 Task: In the  document Musicinfulenceletter.html Insert the command  'Suggesting 'Email the file to   'softage.7@softage.net', with message attached Action Required: This requires your review and response. and file type: HTML
Action: Mouse moved to (331, 434)
Screenshot: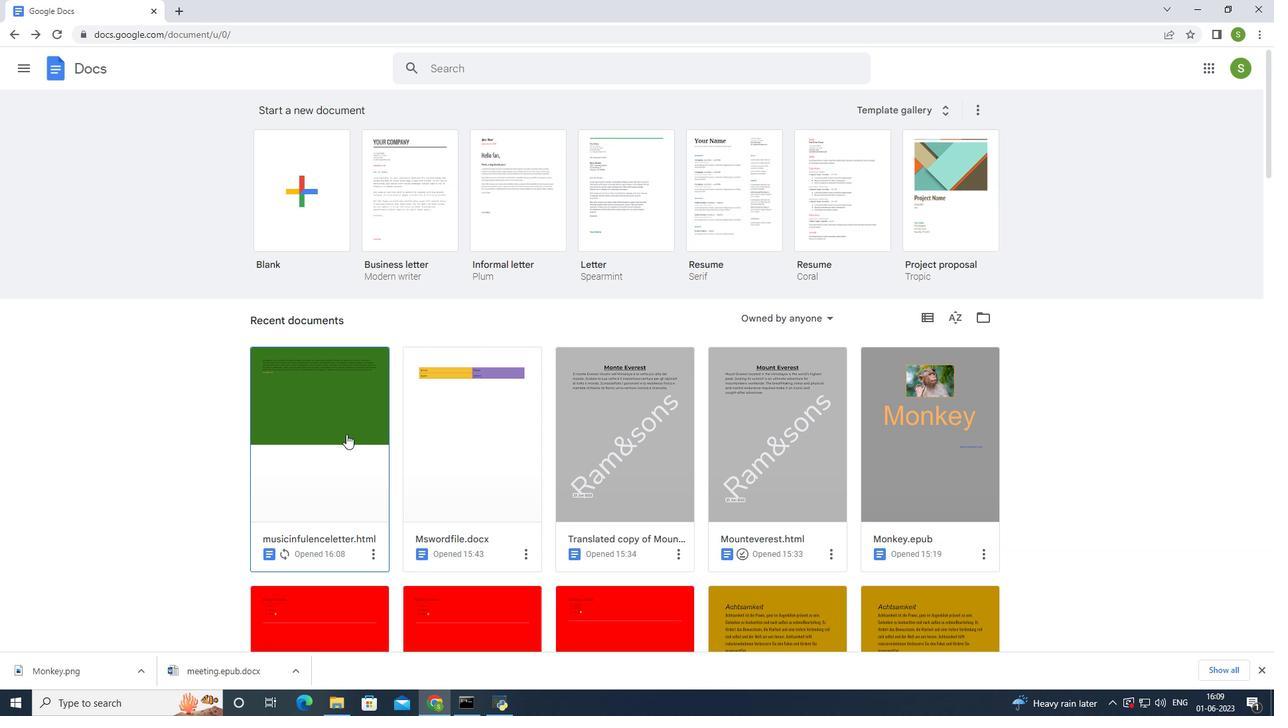
Action: Mouse pressed left at (331, 434)
Screenshot: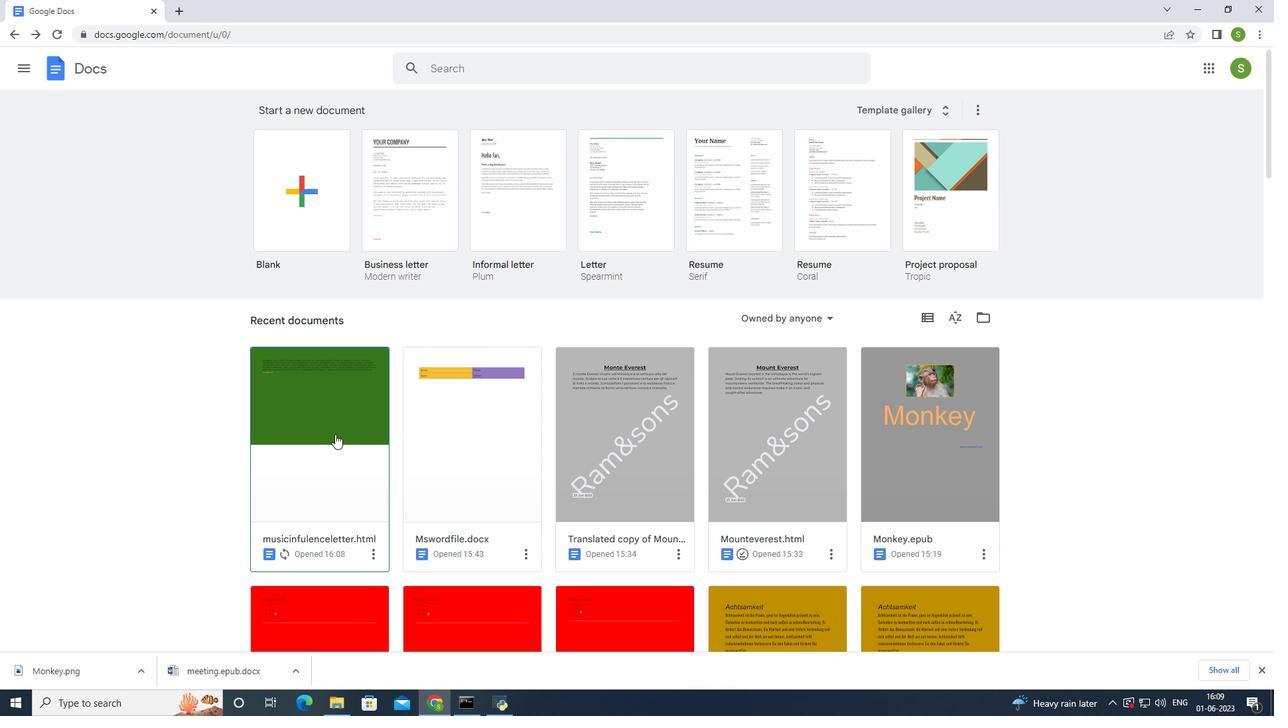 
Action: Mouse moved to (1205, 99)
Screenshot: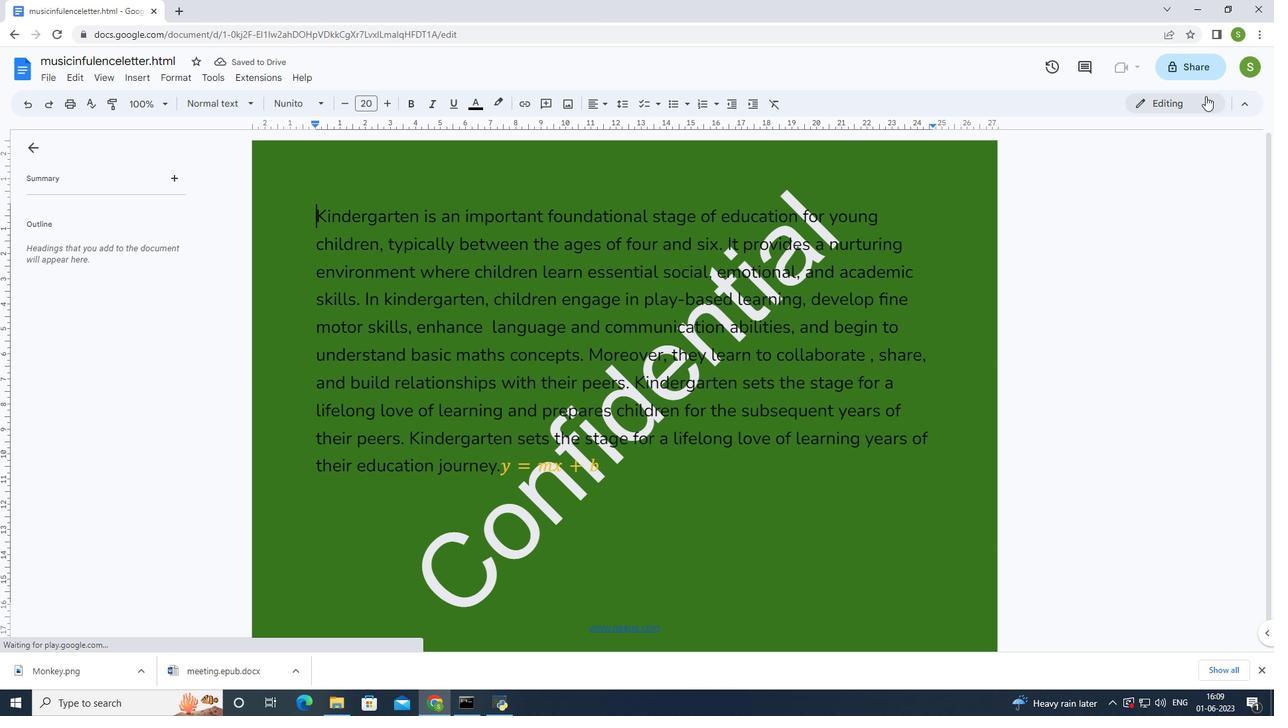 
Action: Mouse pressed left at (1205, 99)
Screenshot: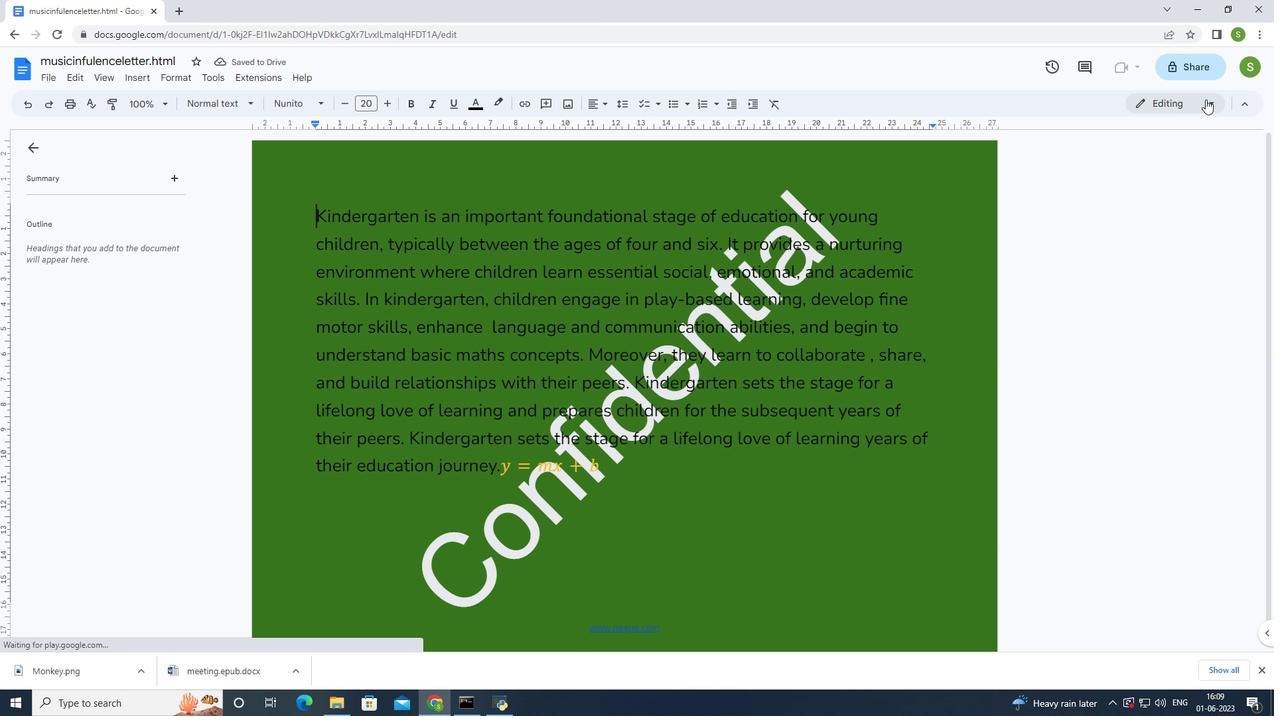 
Action: Mouse moved to (1177, 166)
Screenshot: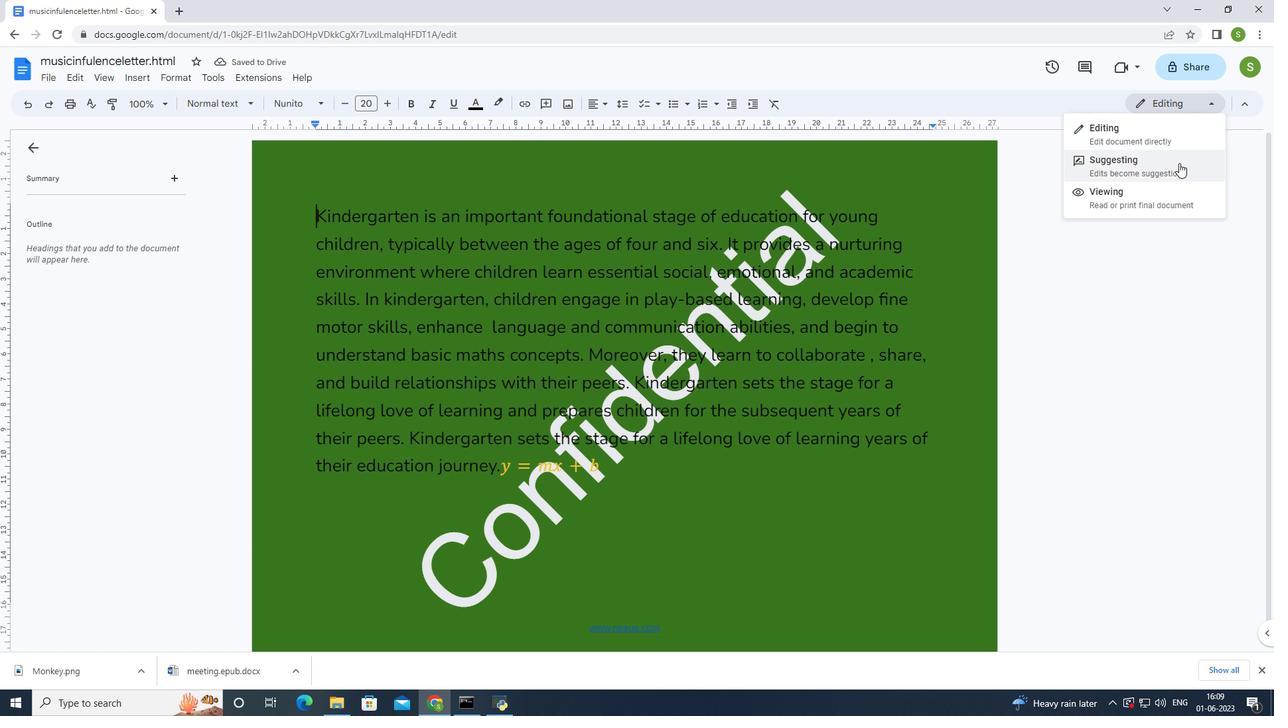 
Action: Mouse pressed left at (1177, 166)
Screenshot: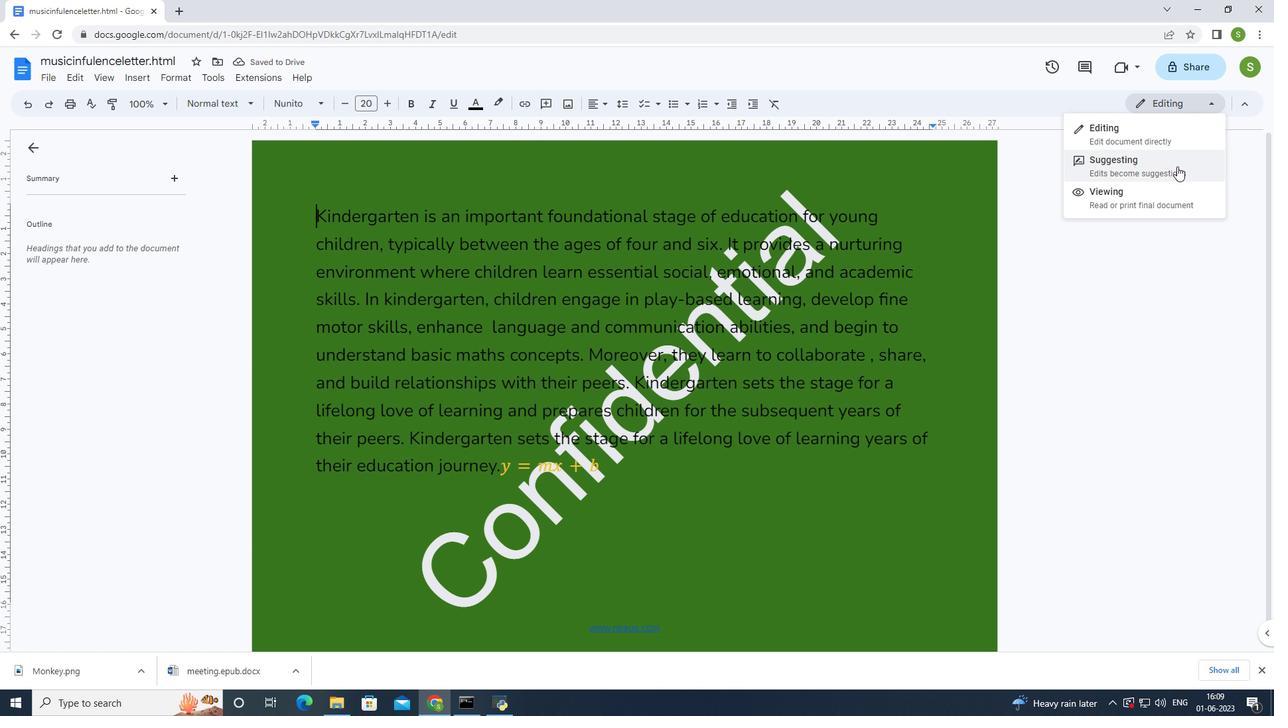 
Action: Mouse moved to (51, 75)
Screenshot: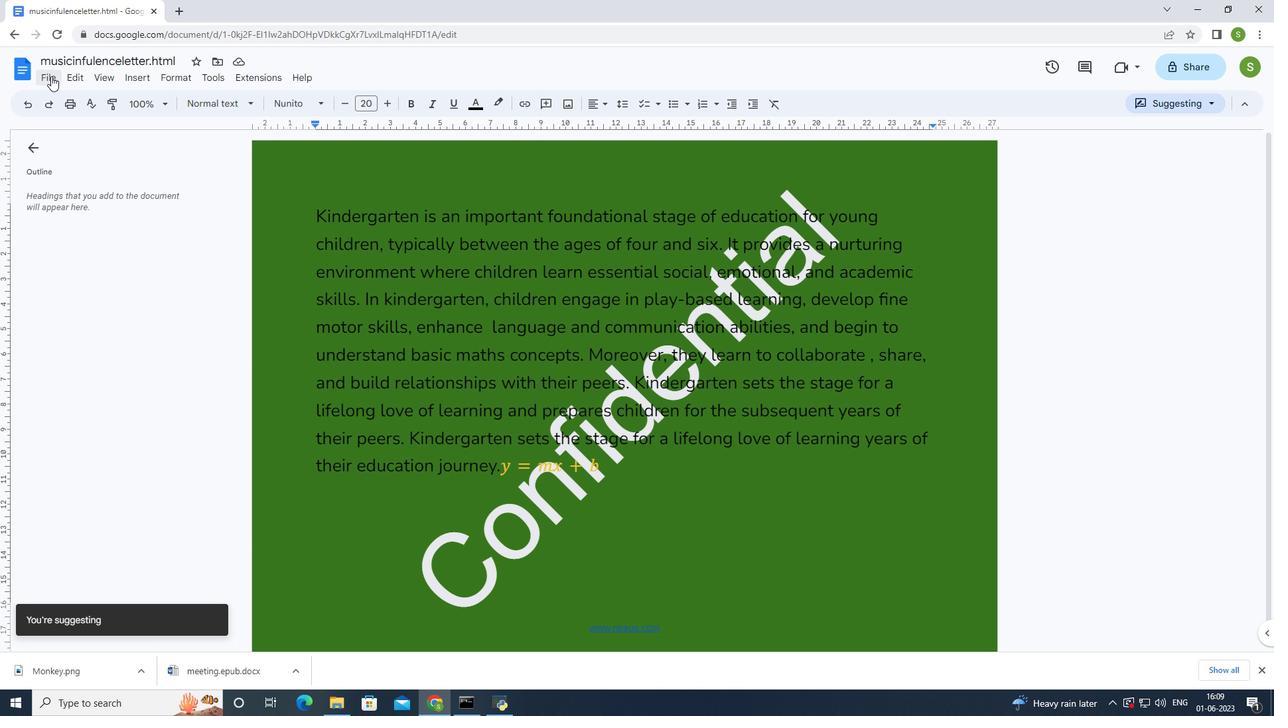 
Action: Mouse pressed left at (51, 75)
Screenshot: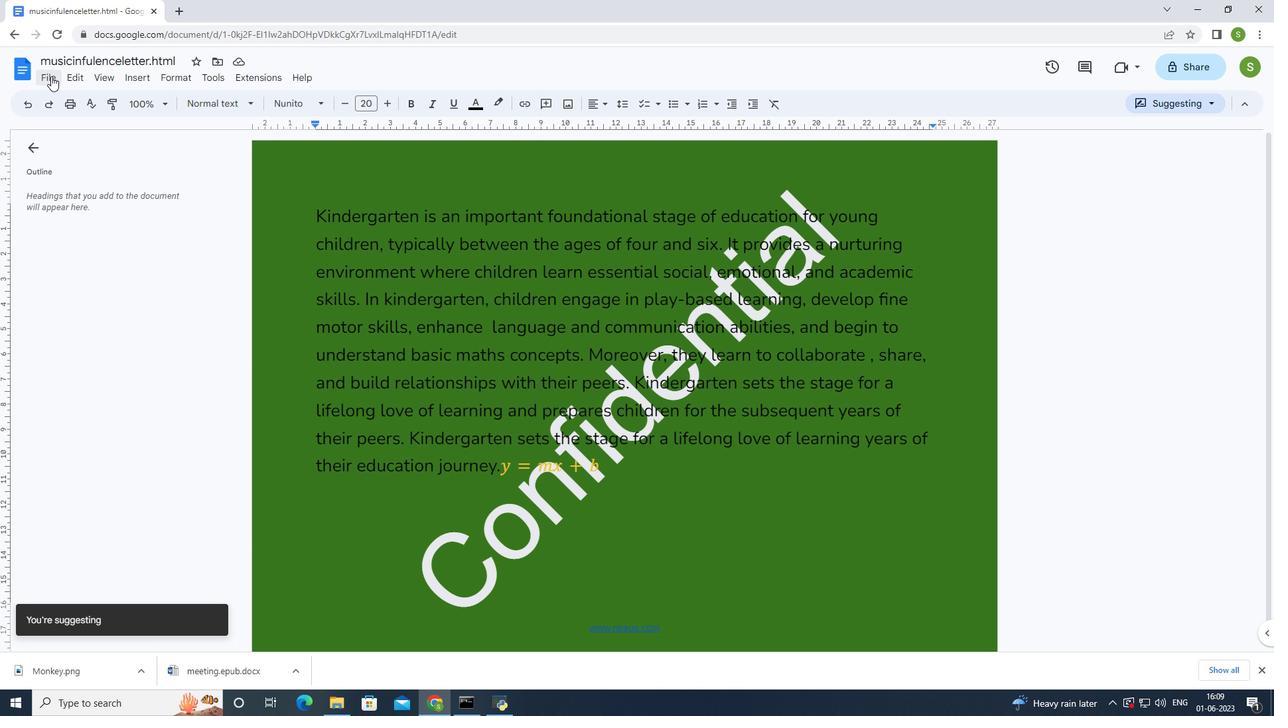 
Action: Mouse moved to (80, 191)
Screenshot: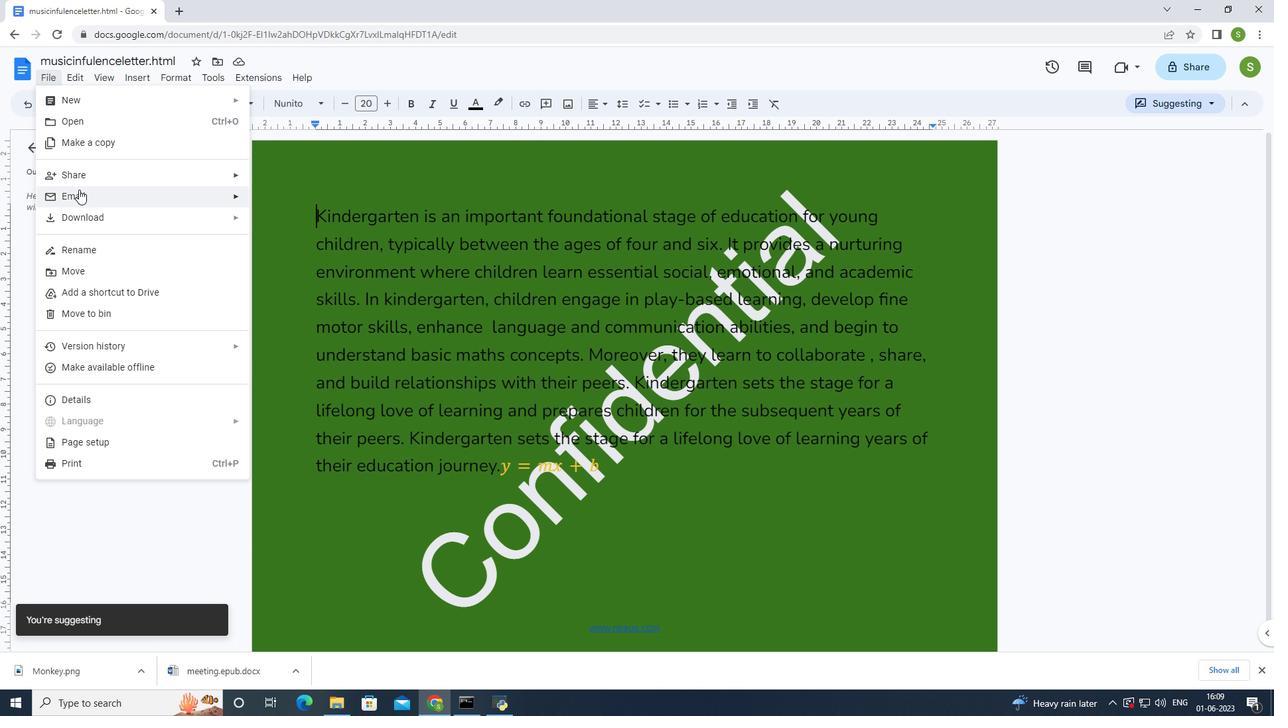 
Action: Mouse pressed left at (80, 191)
Screenshot: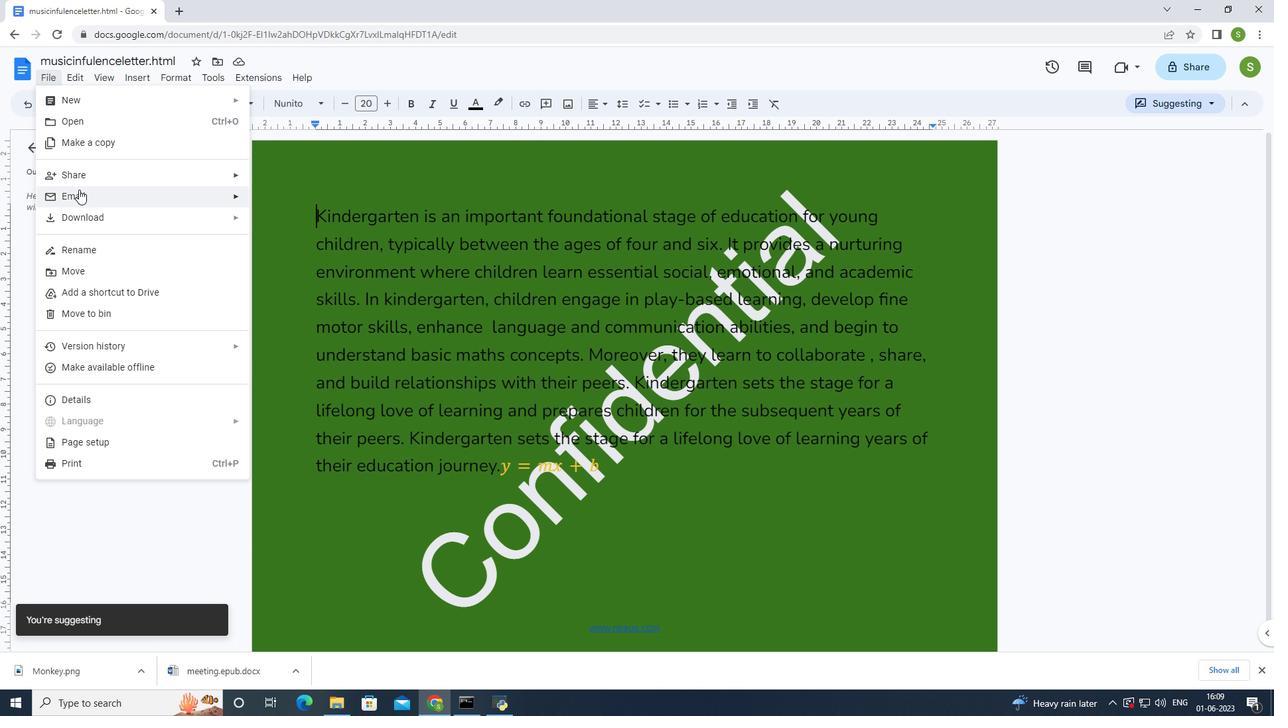 
Action: Mouse moved to (291, 203)
Screenshot: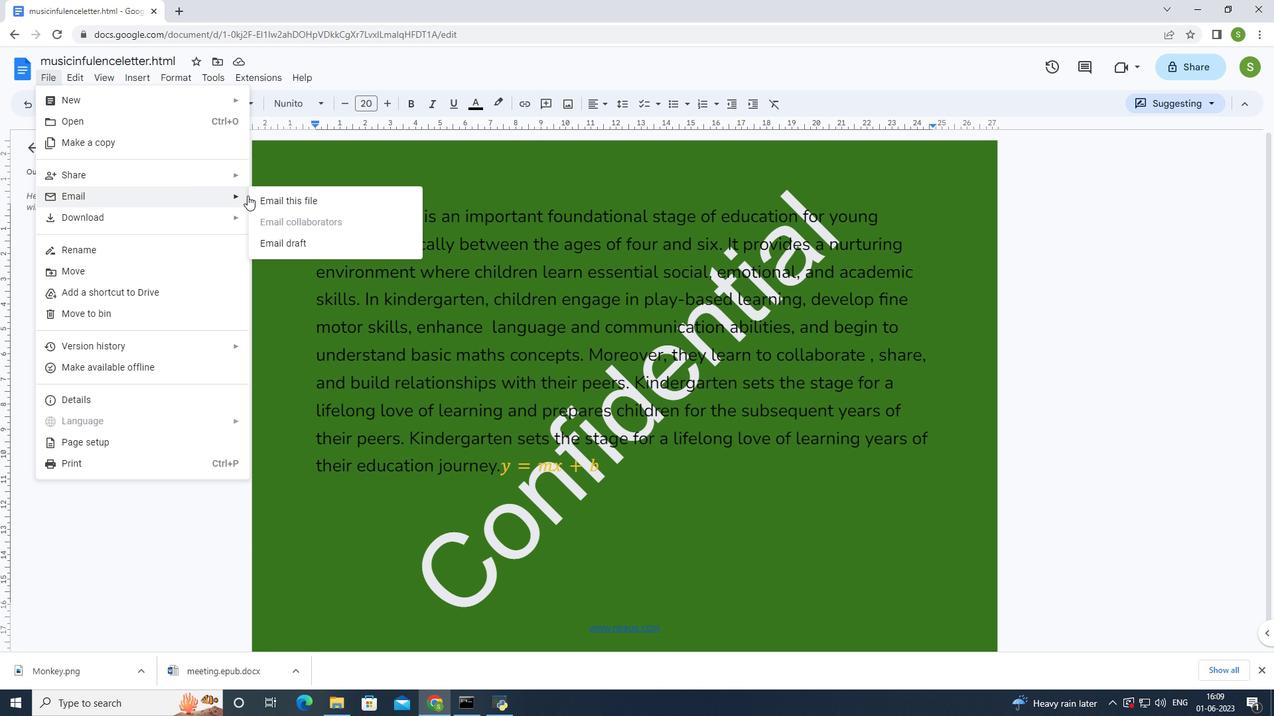 
Action: Mouse pressed left at (291, 203)
Screenshot: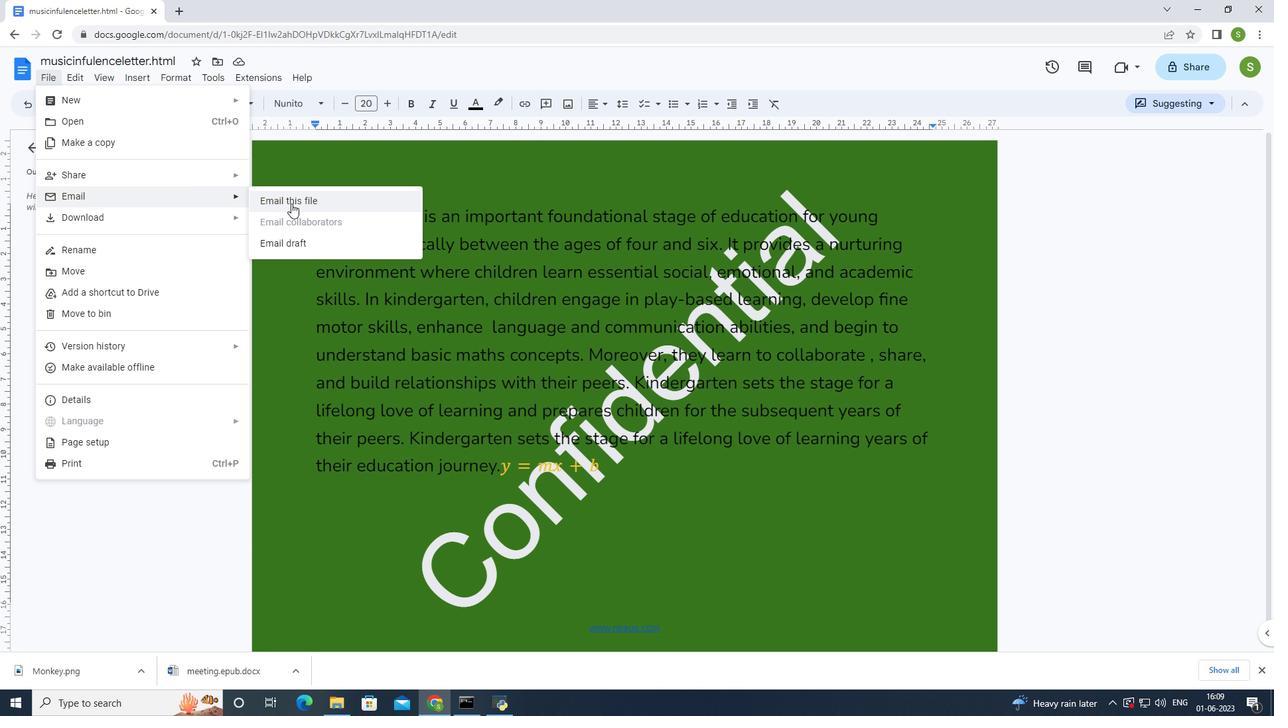 
Action: Mouse moved to (922, 433)
Screenshot: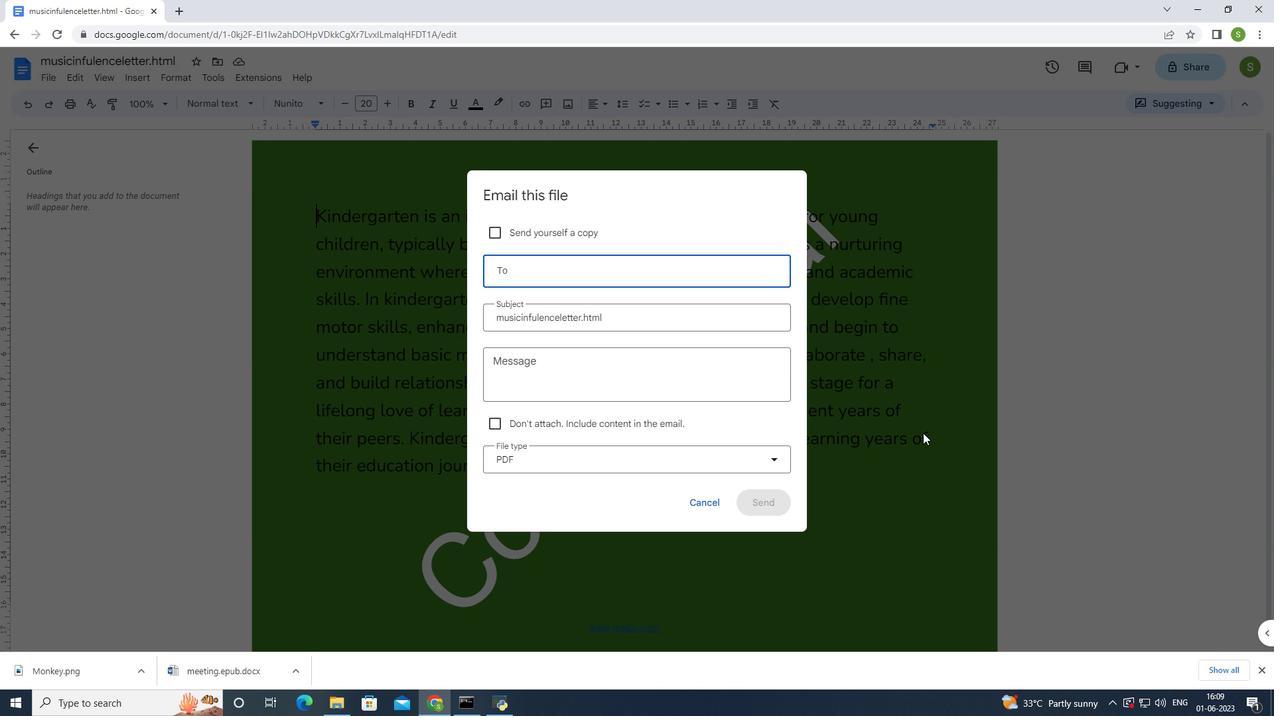 
Action: Key pressed soft
Screenshot: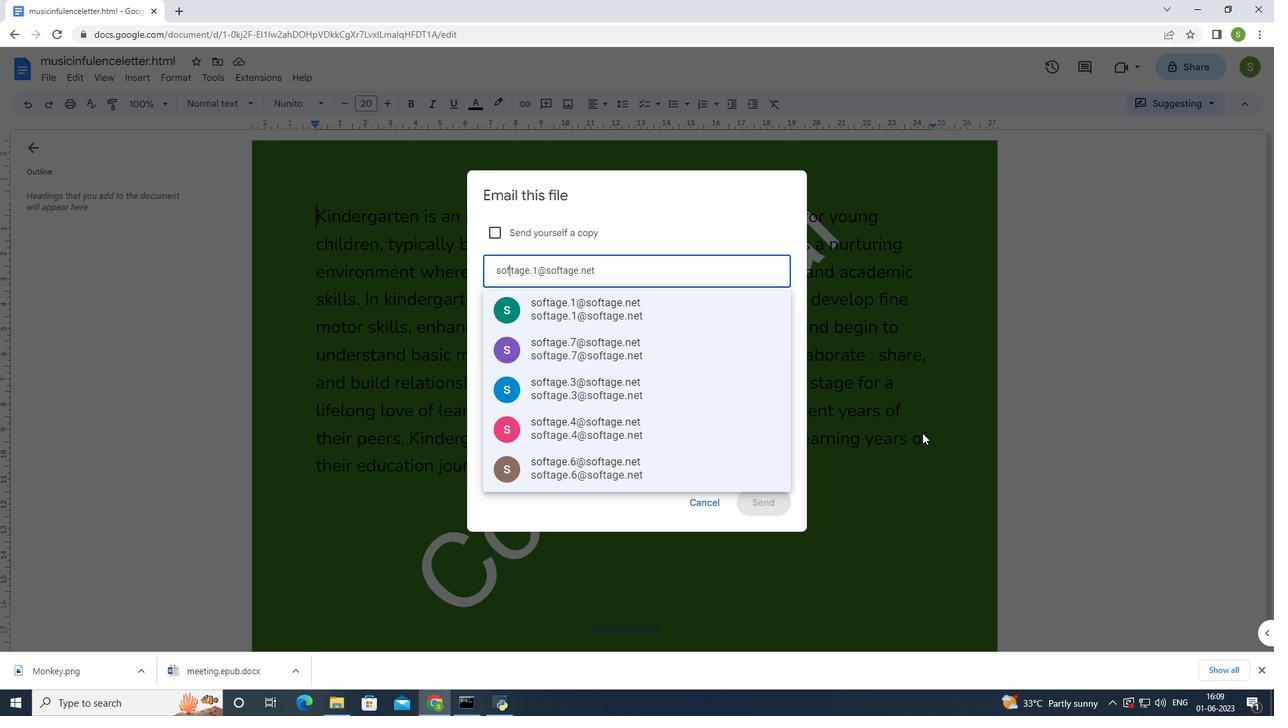 
Action: Mouse moved to (923, 431)
Screenshot: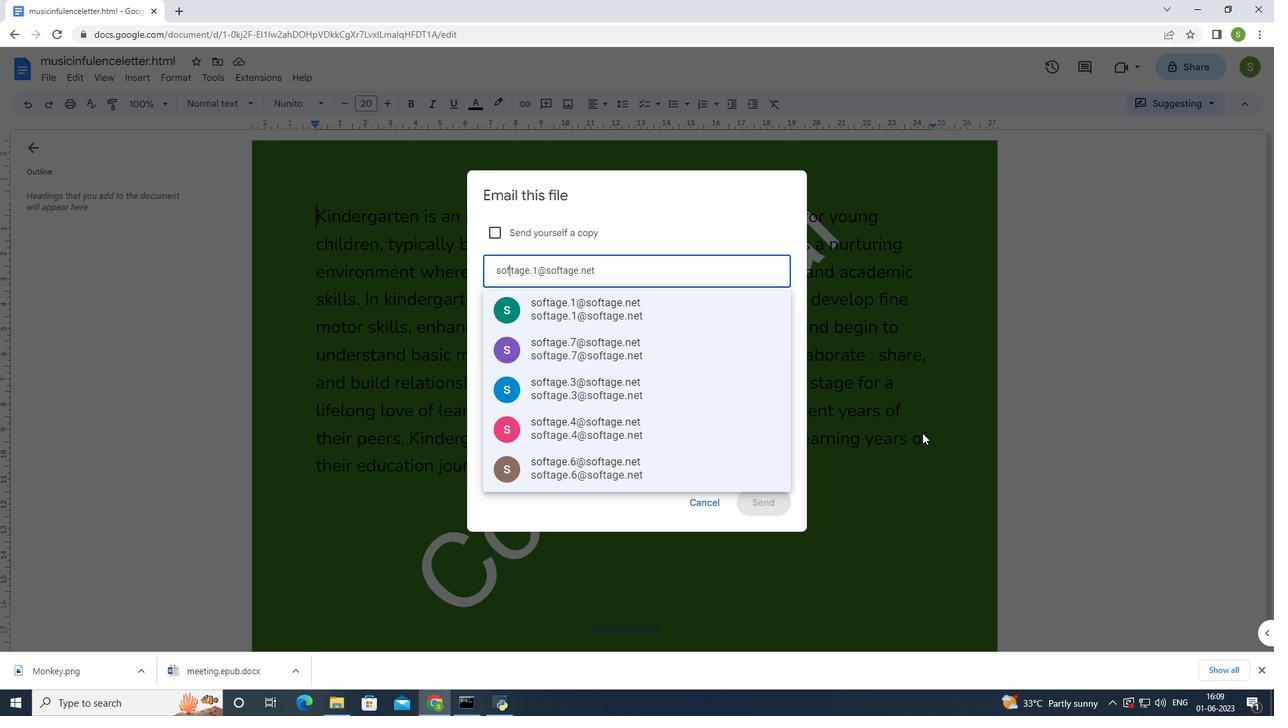 
Action: Key pressed age.7<Key.shift>@softage.net<Key.enter>
Screenshot: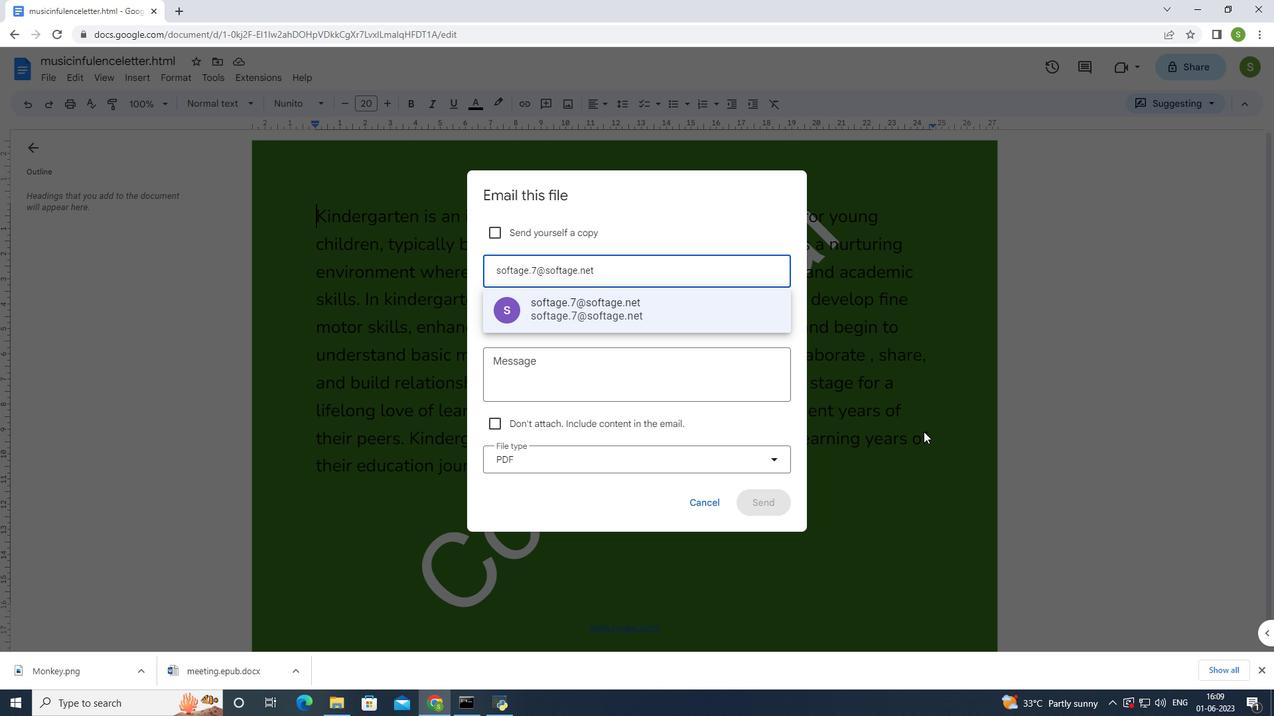 
Action: Mouse moved to (601, 384)
Screenshot: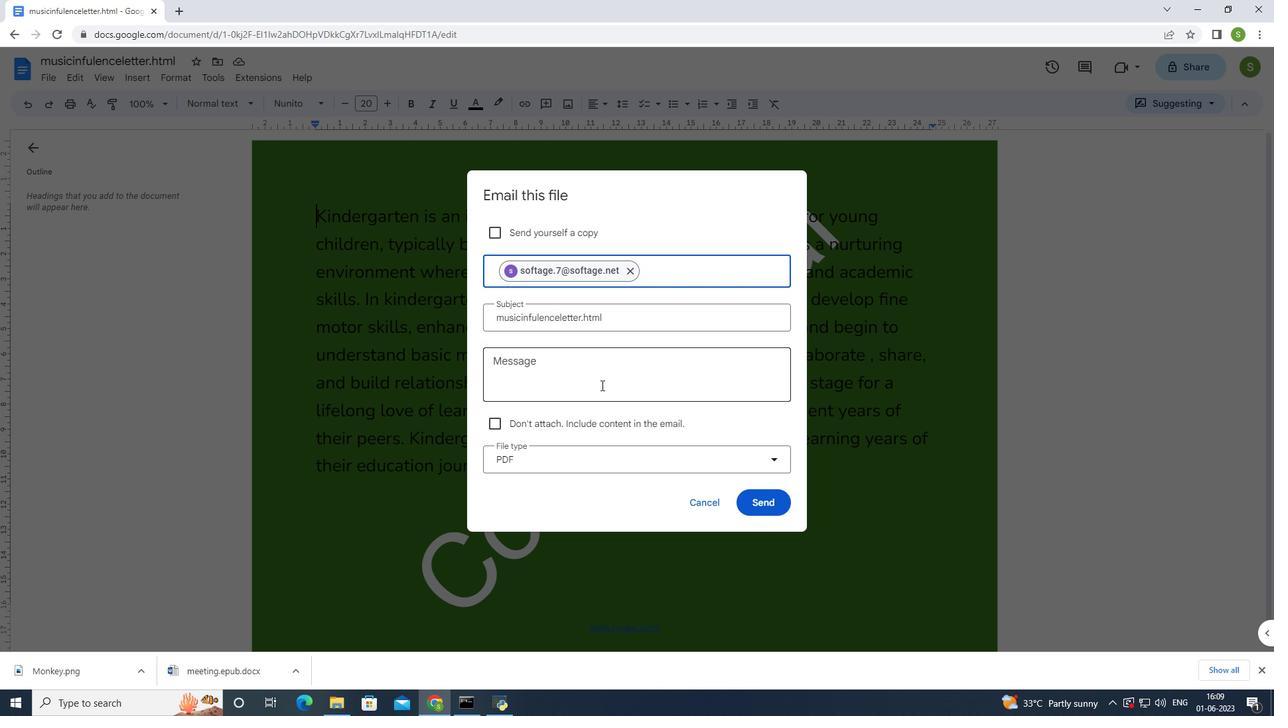 
Action: Mouse pressed left at (601, 384)
Screenshot: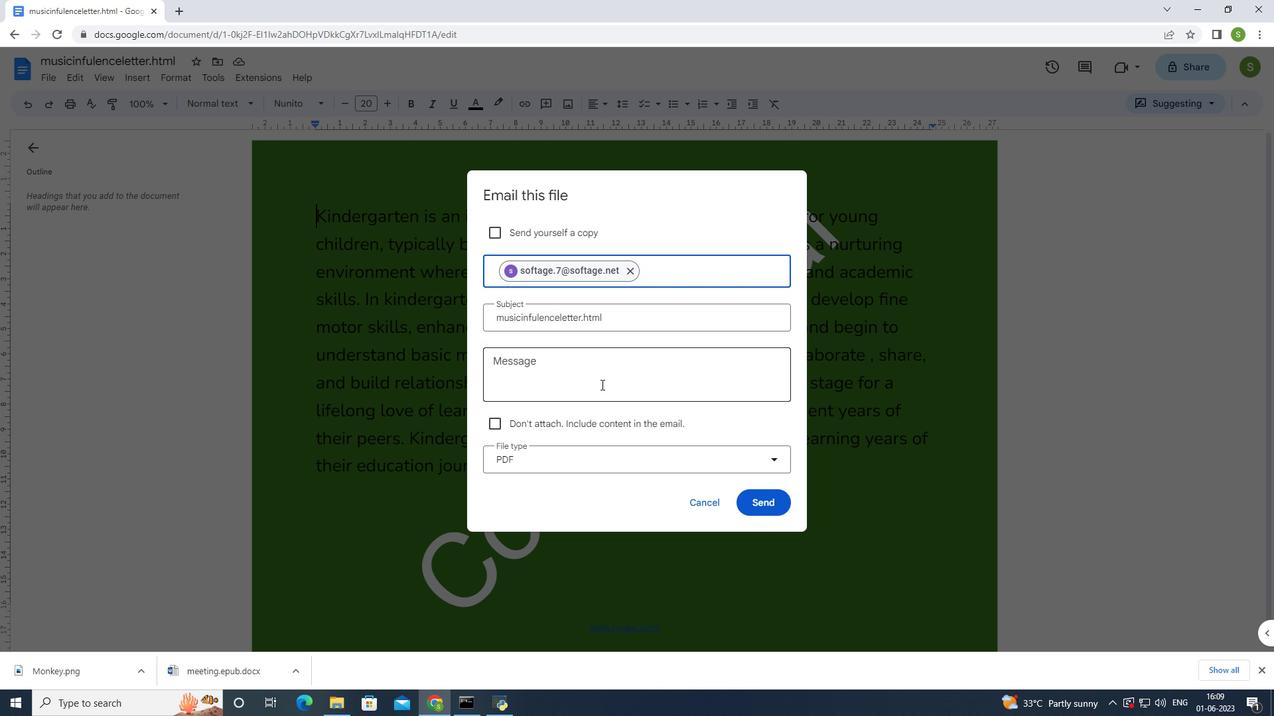 
Action: Mouse moved to (649, 381)
Screenshot: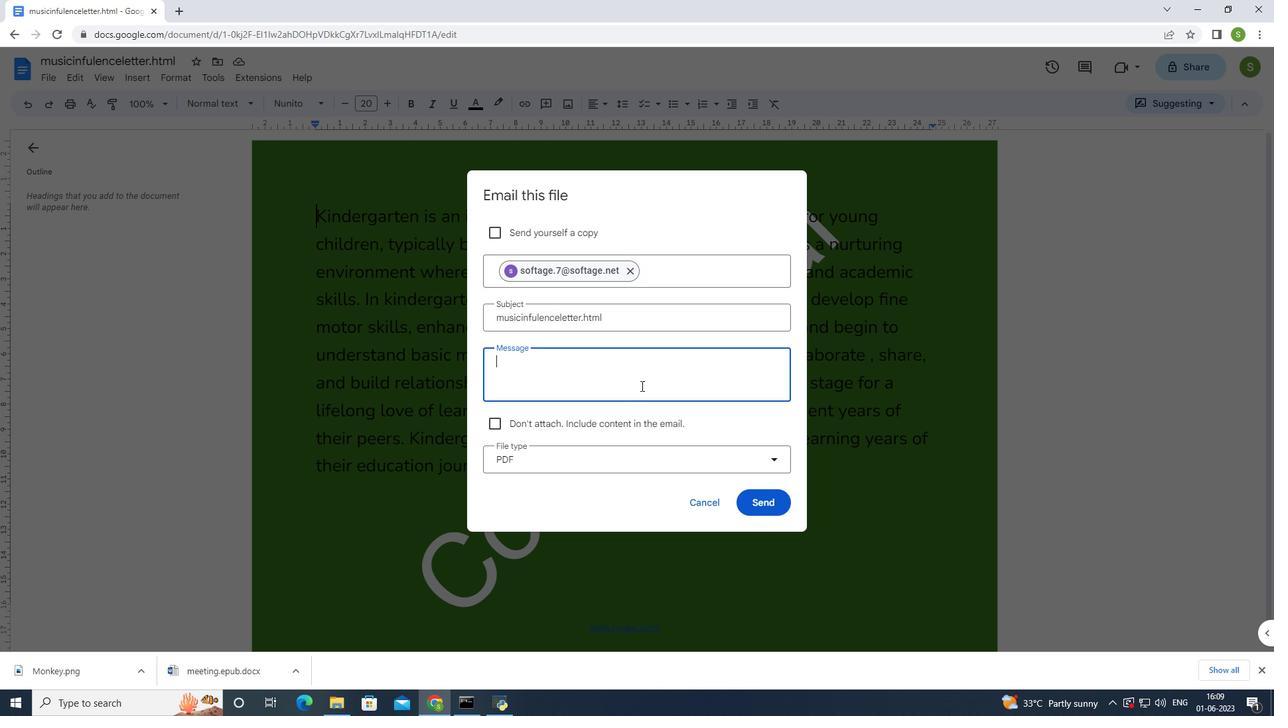 
Action: Key pressed <Key.shift>This<Key.space>require<Key.space>your<Key.space>review<Key.space>and<Key.space>response.
Screenshot: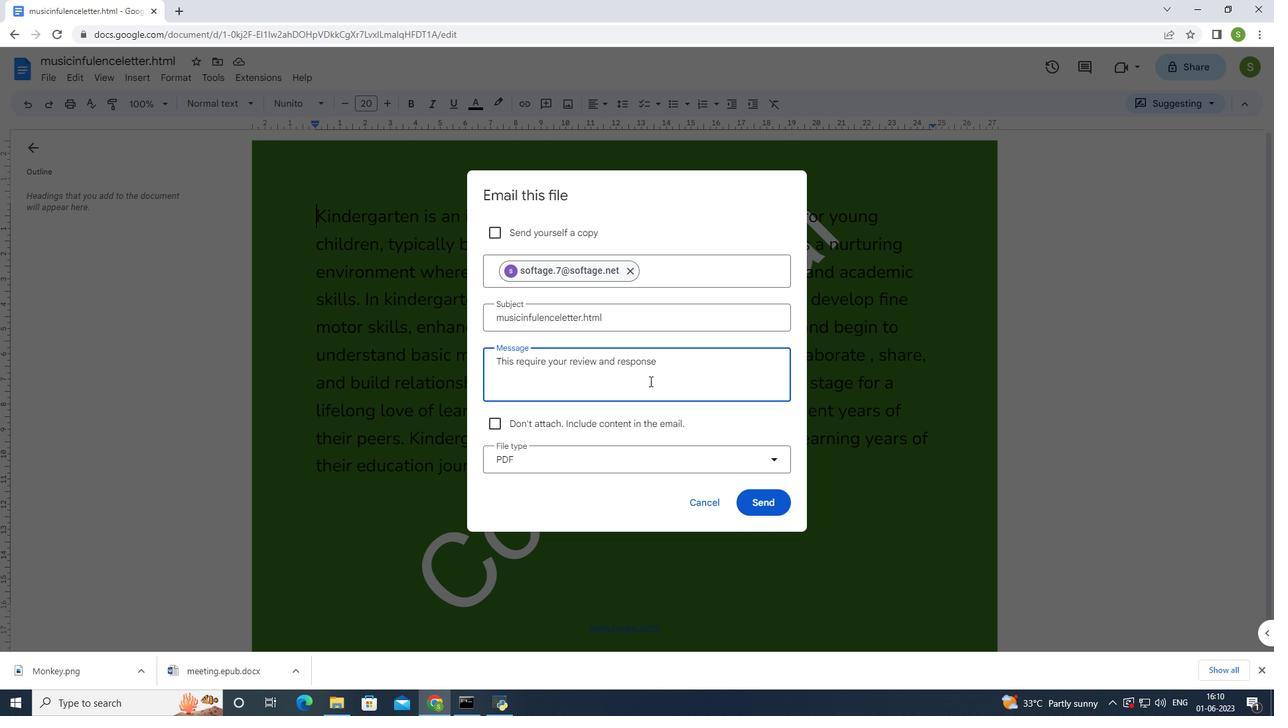 
Action: Mouse moved to (656, 459)
Screenshot: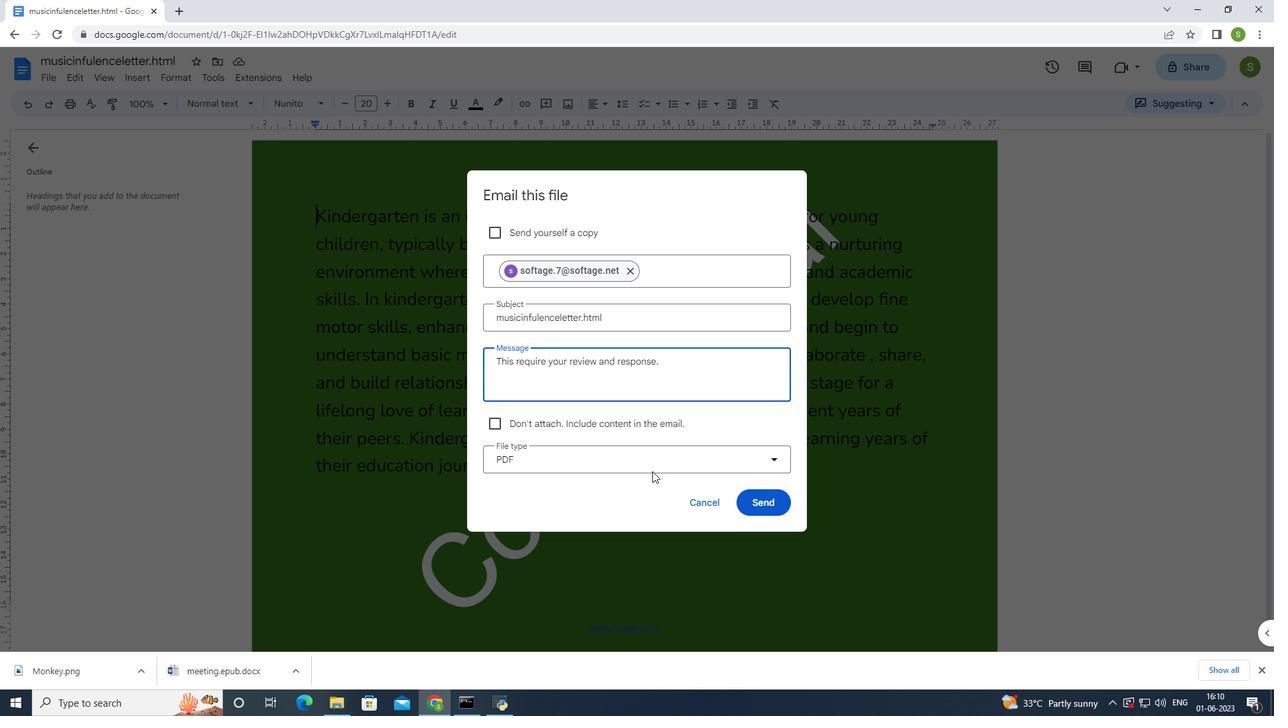 
Action: Mouse pressed left at (656, 459)
Screenshot: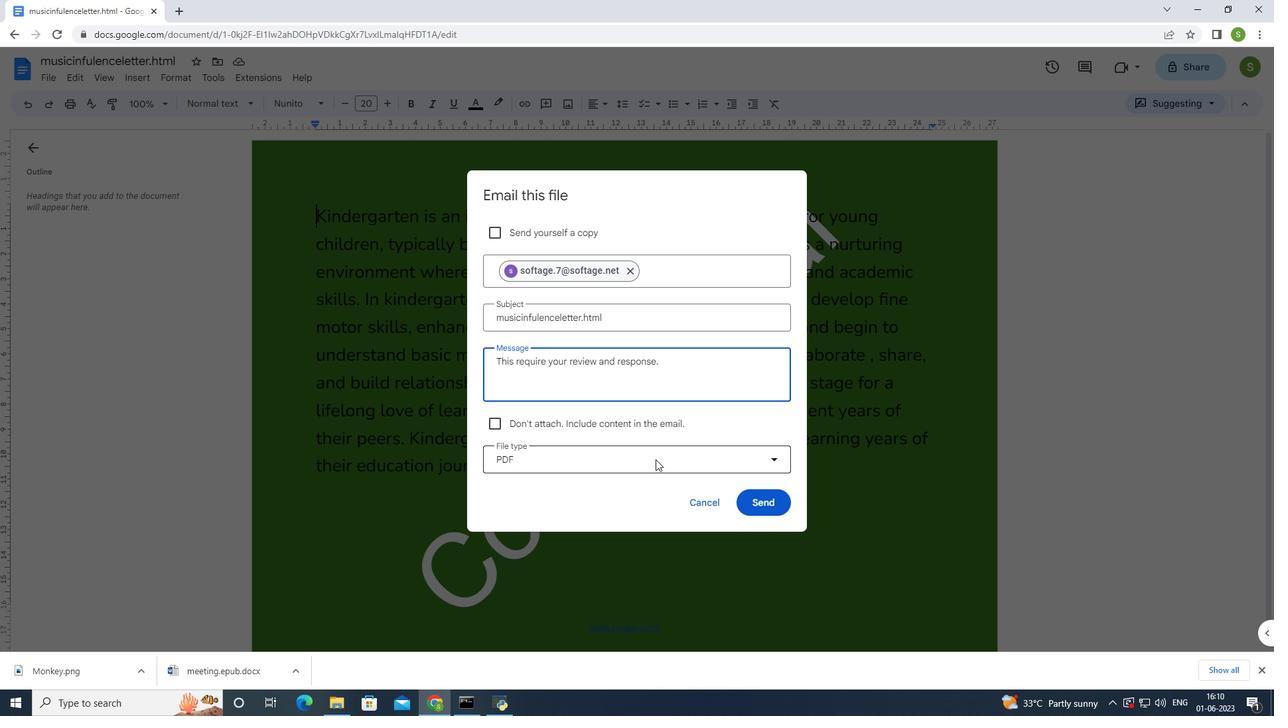 
Action: Mouse moved to (631, 549)
Screenshot: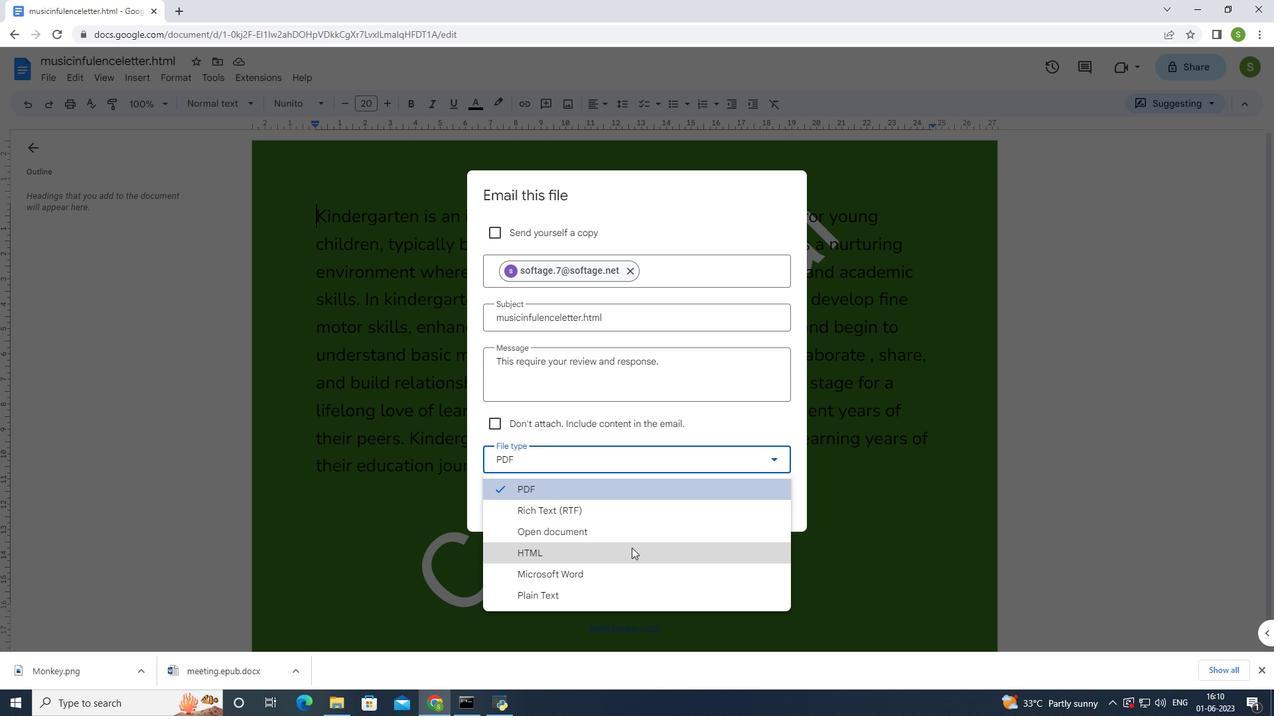 
Action: Mouse pressed left at (631, 549)
Screenshot: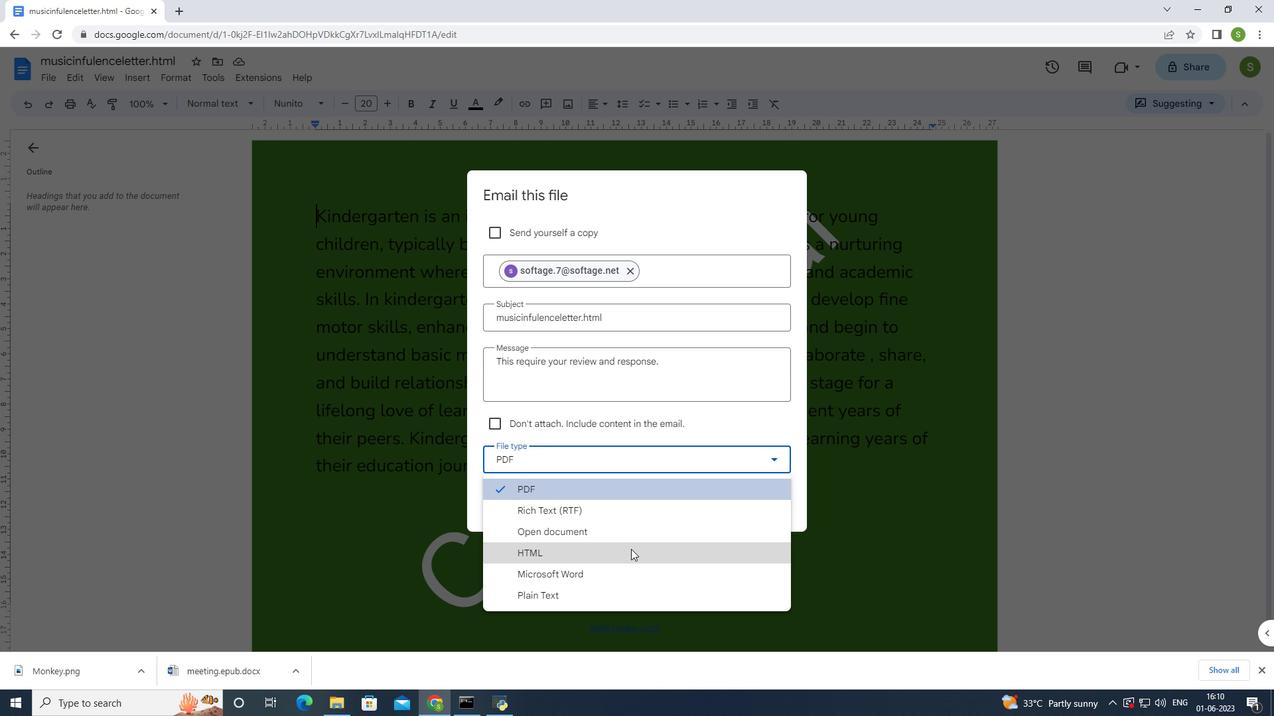 
Action: Mouse moved to (773, 503)
Screenshot: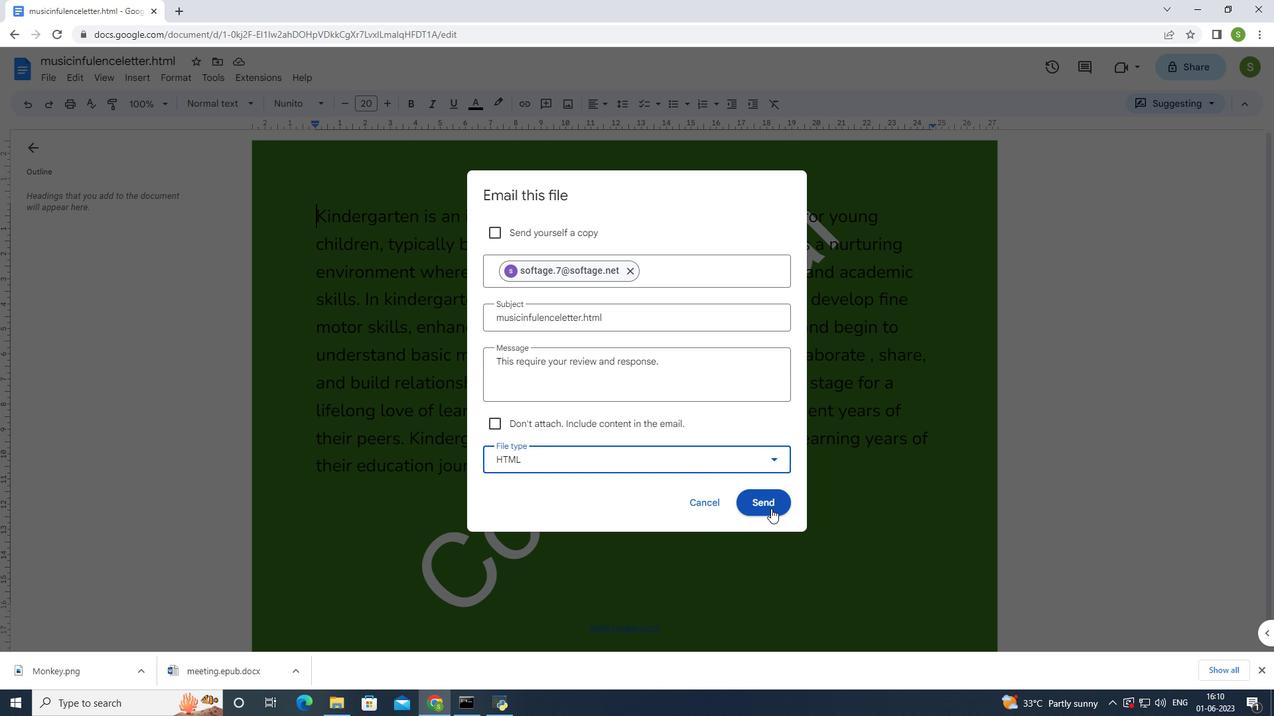 
Action: Mouse pressed left at (773, 503)
Screenshot: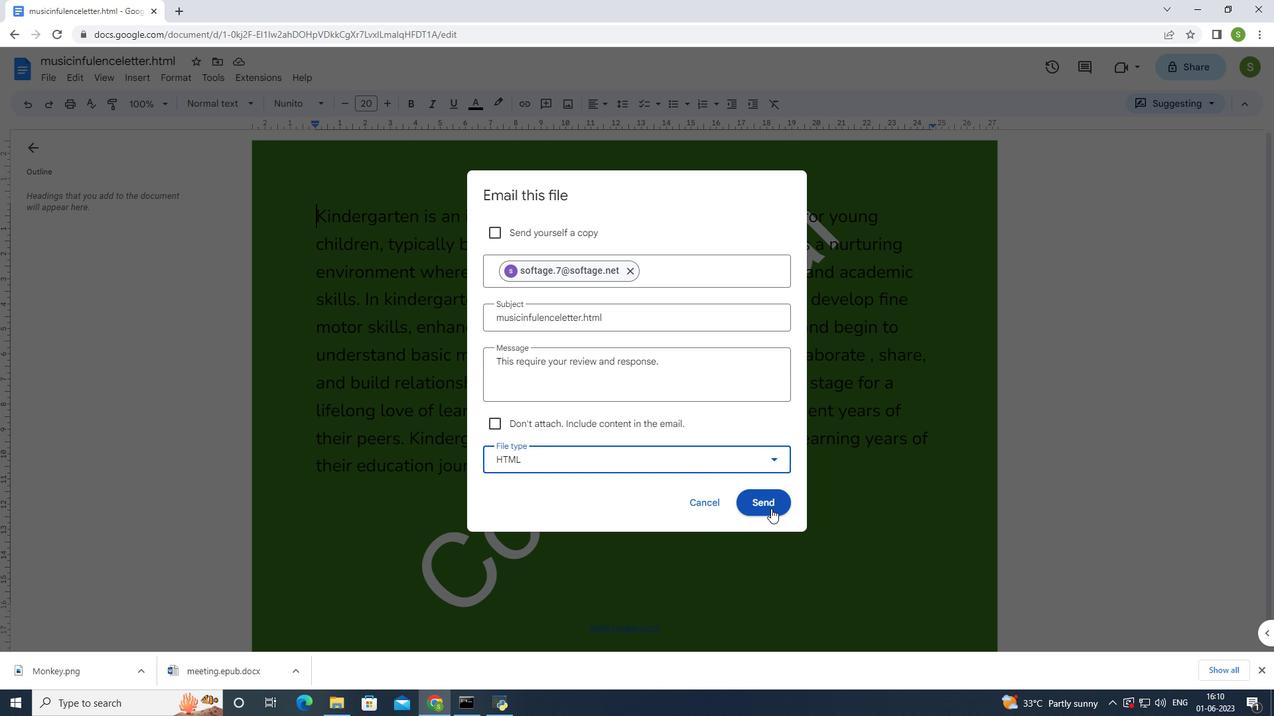 
Action: Mouse moved to (760, 499)
Screenshot: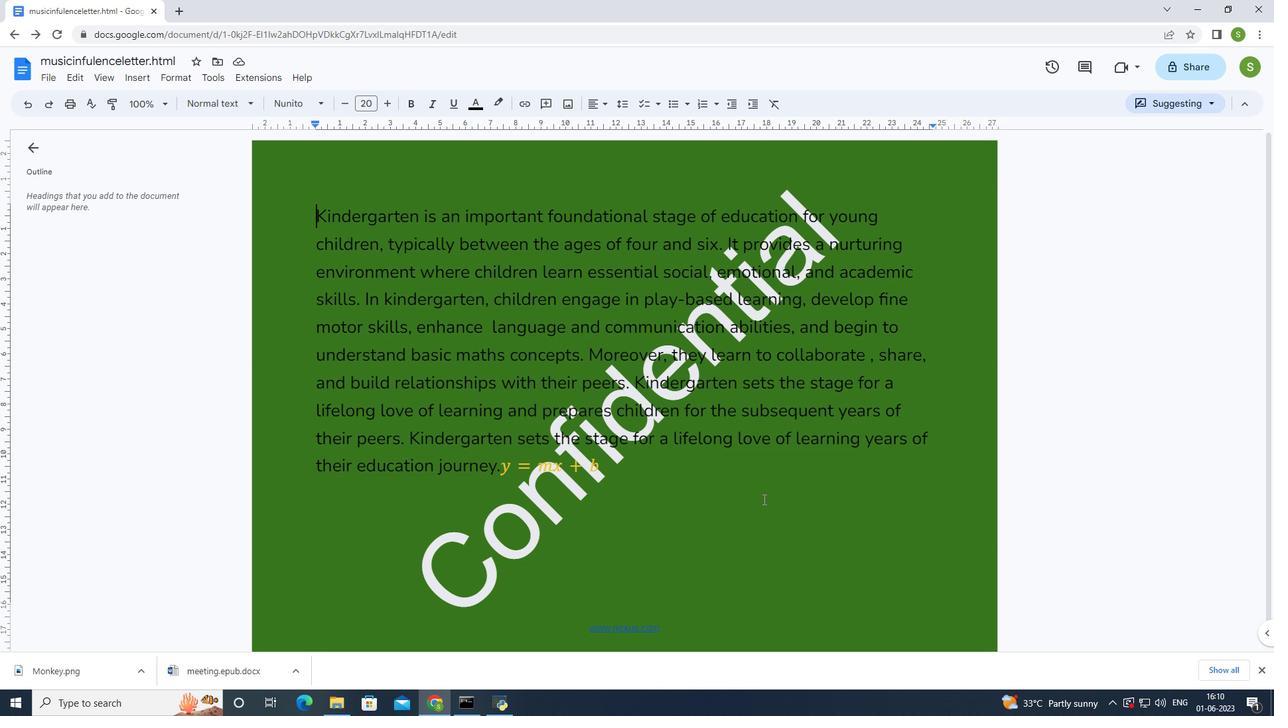 
